 Task: Start in the project AgileInsight the sprint 'Automated Deployment Sprint', with a duration of 1 week. Start in the project AgileInsight the sprint 'Automated Deployment Sprint', with a duration of 3 weeks. Start in the project AgileInsight the sprint 'Automated Deployment Sprint', with a duration of 2 weeks
Action: Mouse moved to (182, 43)
Screenshot: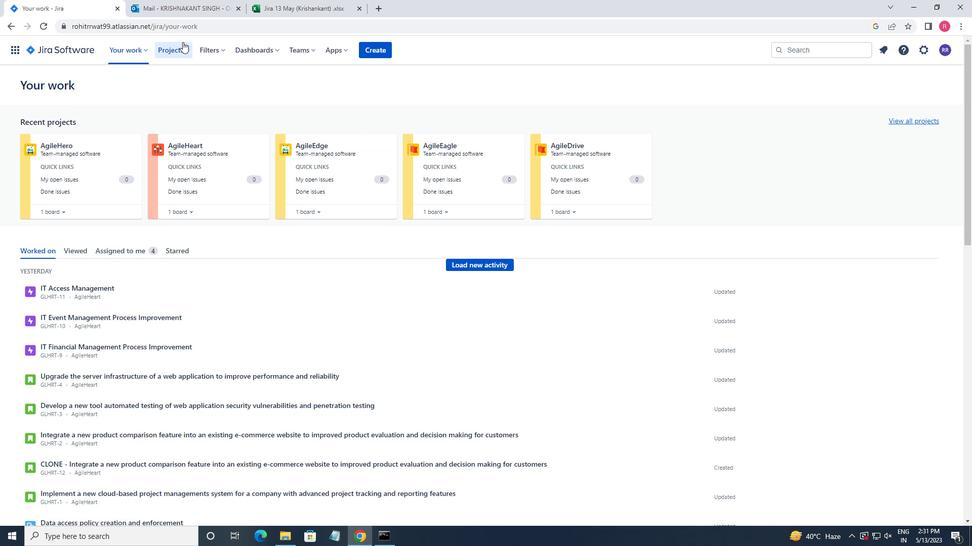 
Action: Mouse pressed left at (182, 43)
Screenshot: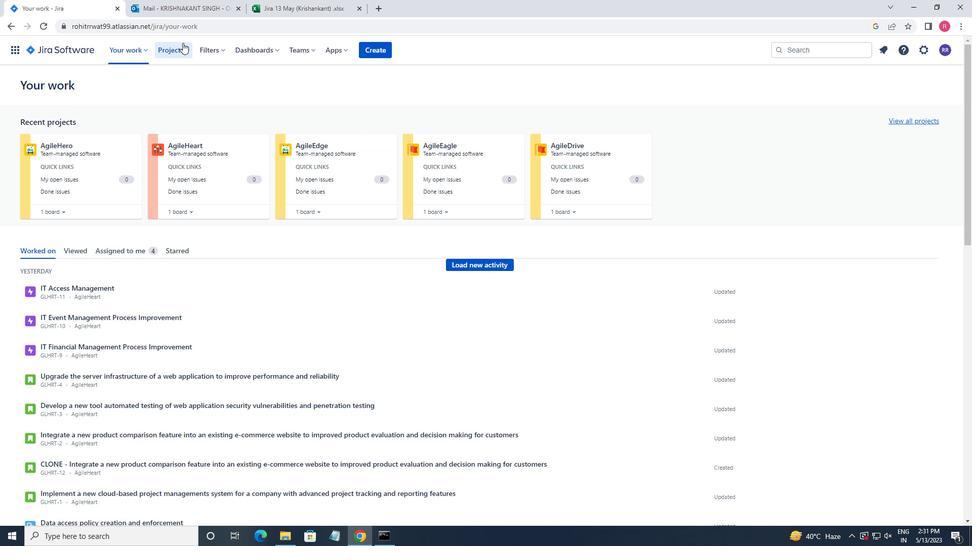 
Action: Mouse moved to (191, 90)
Screenshot: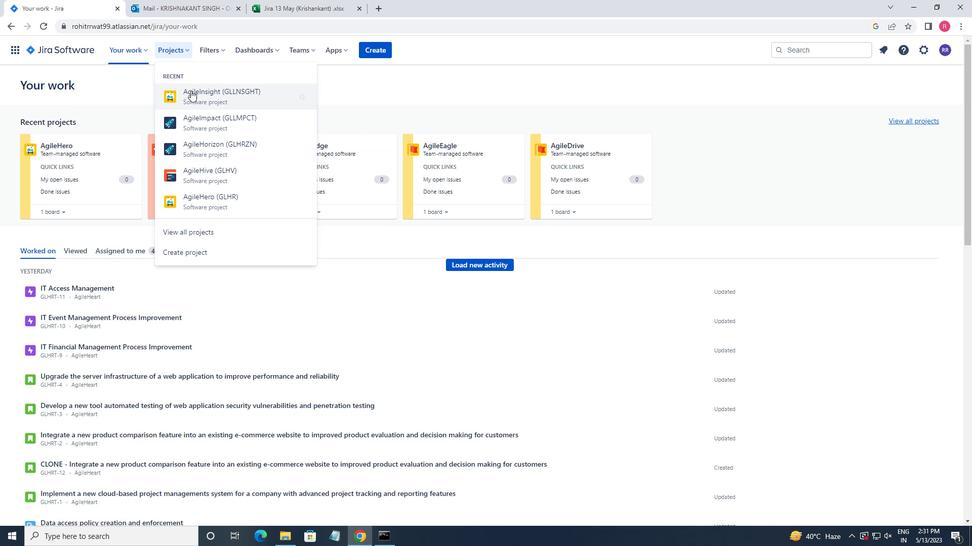
Action: Mouse pressed left at (191, 90)
Screenshot: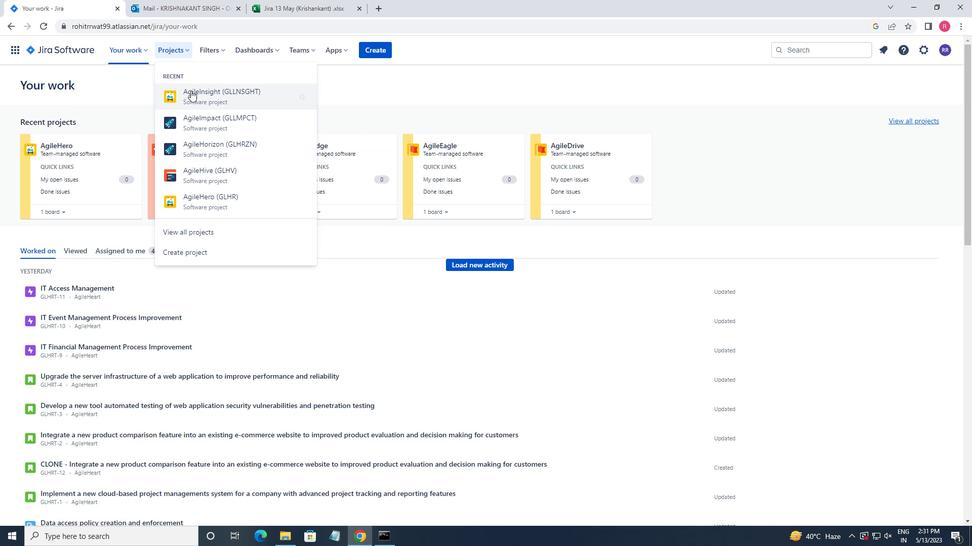 
Action: Mouse moved to (54, 148)
Screenshot: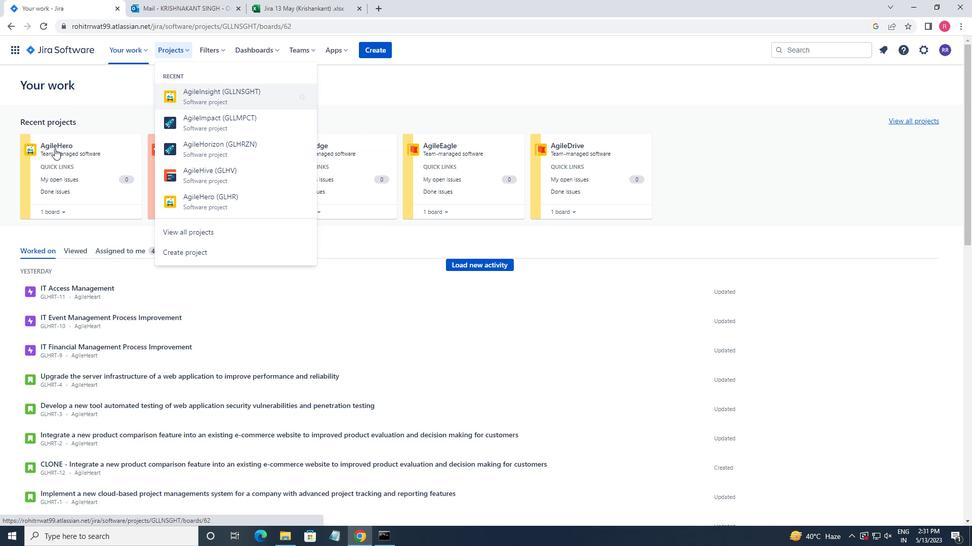 
Action: Mouse pressed left at (54, 148)
Screenshot: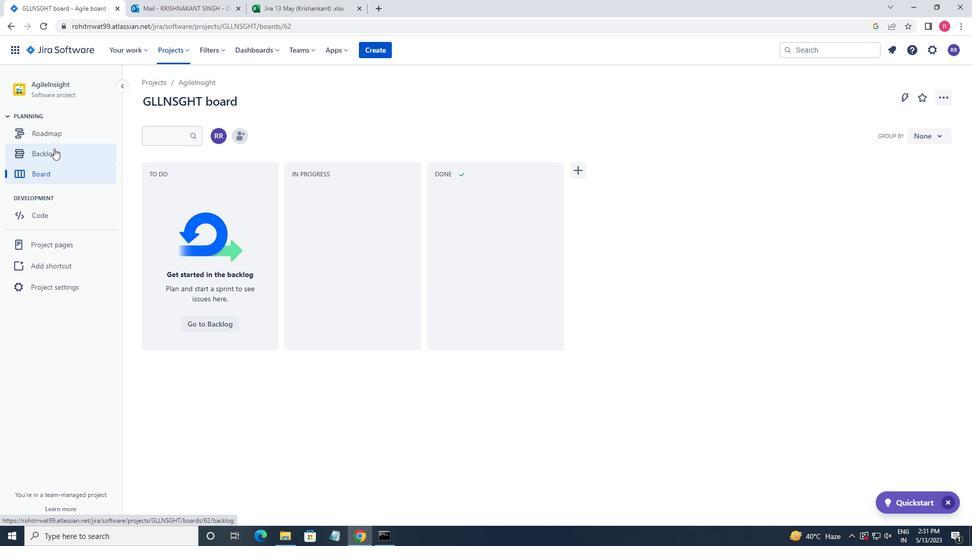
Action: Mouse moved to (889, 156)
Screenshot: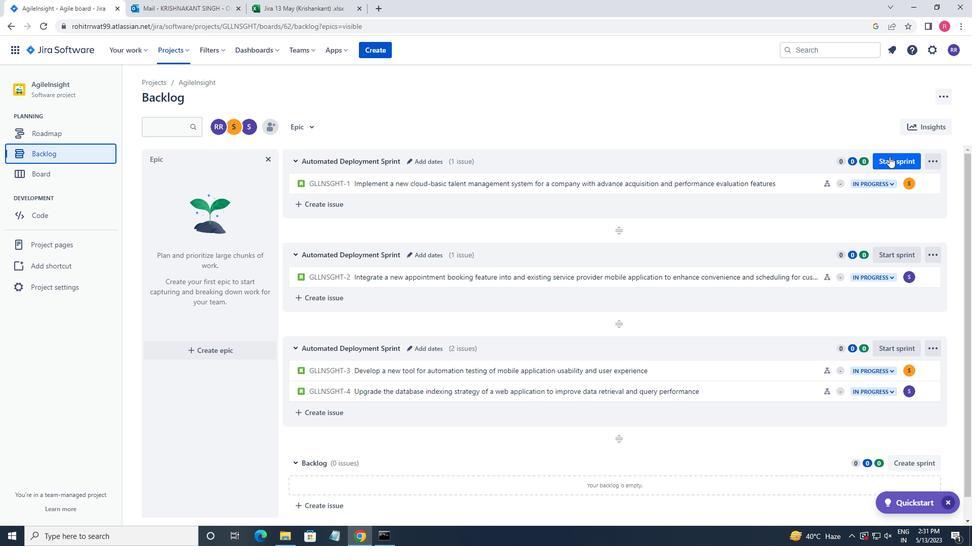 
Action: Mouse pressed left at (889, 156)
Screenshot: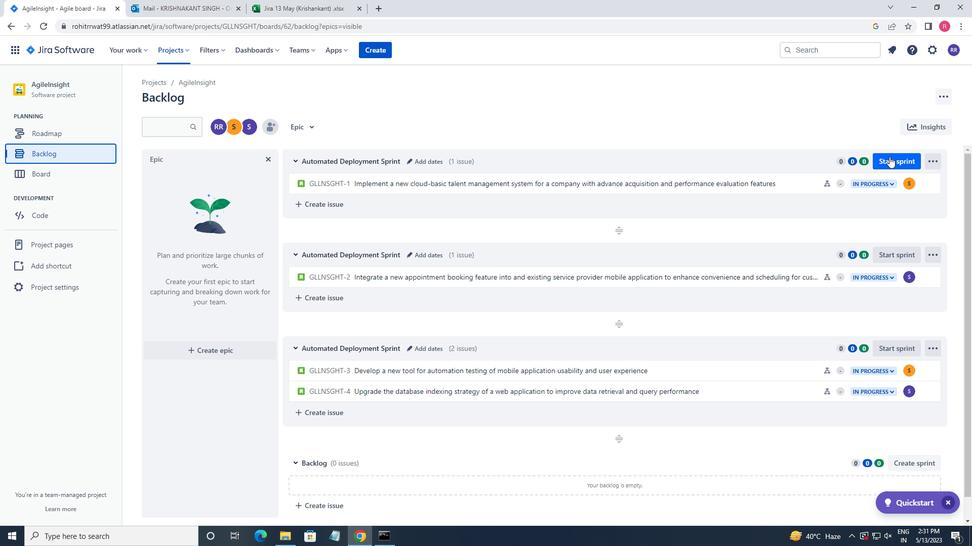
Action: Mouse moved to (425, 172)
Screenshot: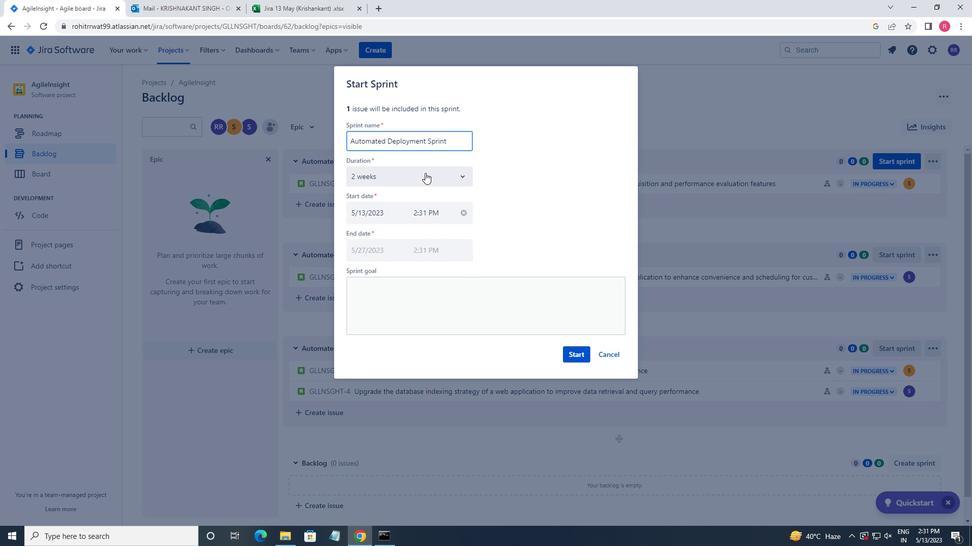 
Action: Mouse pressed left at (425, 172)
Screenshot: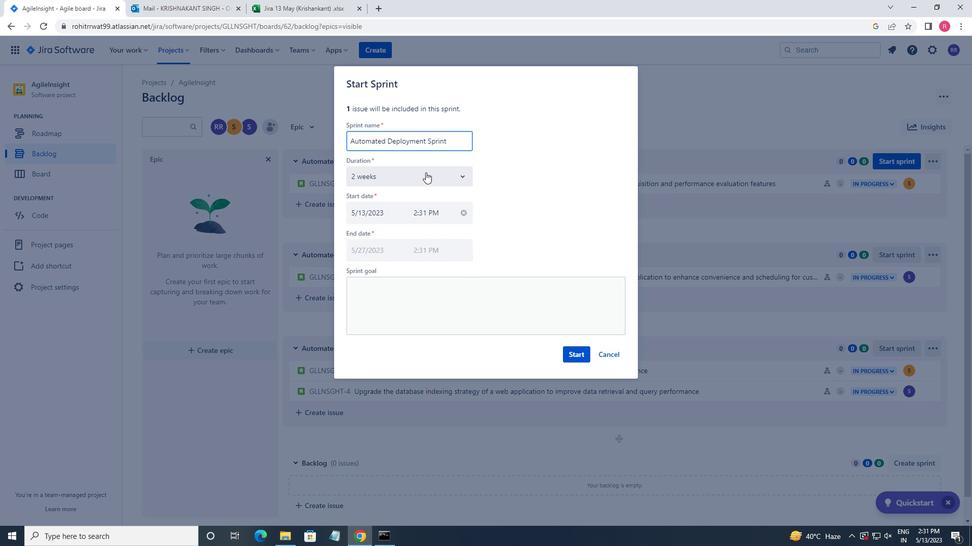 
Action: Mouse moved to (397, 203)
Screenshot: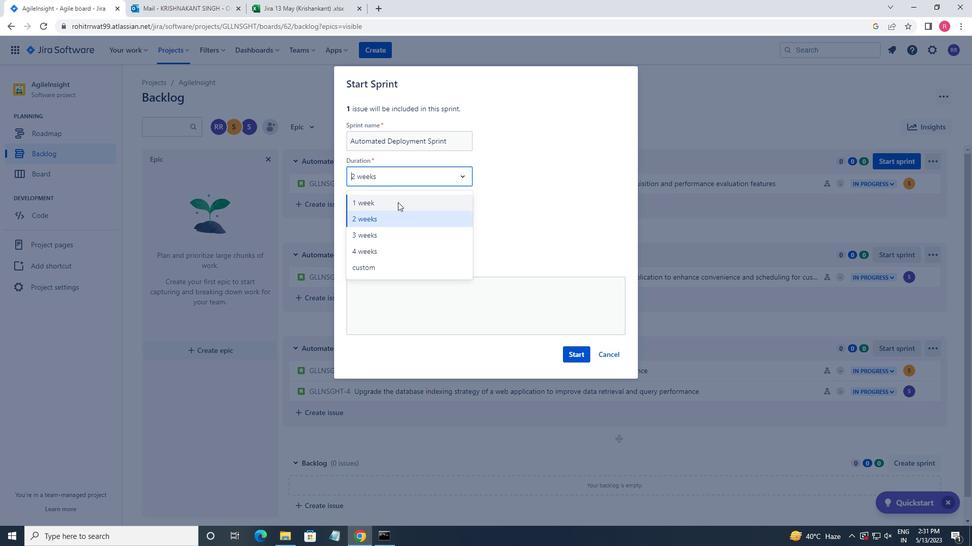 
Action: Mouse pressed left at (397, 203)
Screenshot: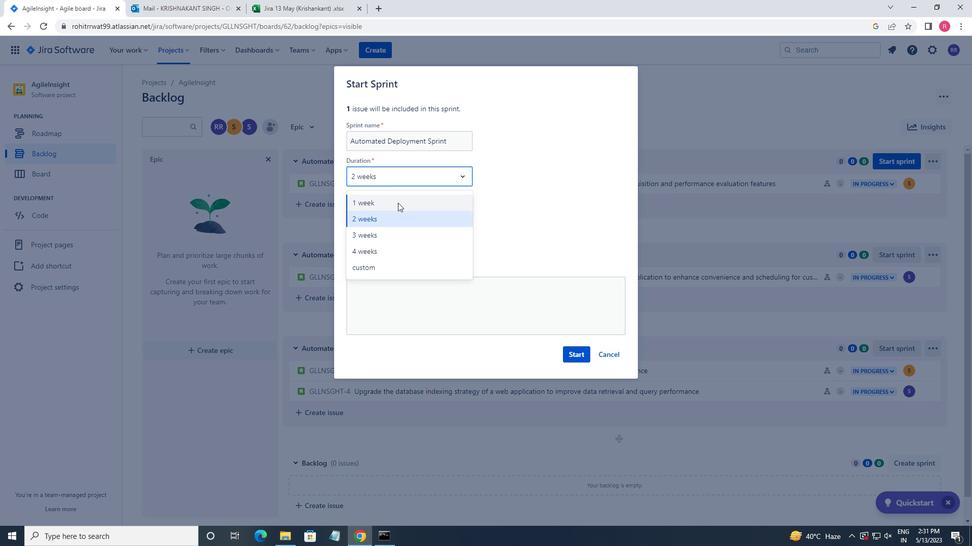 
Action: Mouse moved to (571, 350)
Screenshot: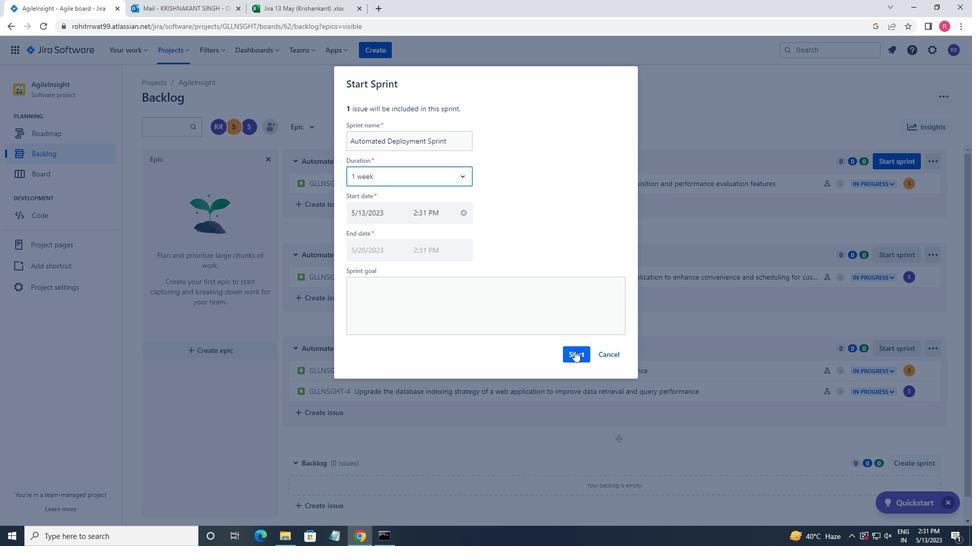 
Action: Mouse pressed left at (571, 350)
Screenshot: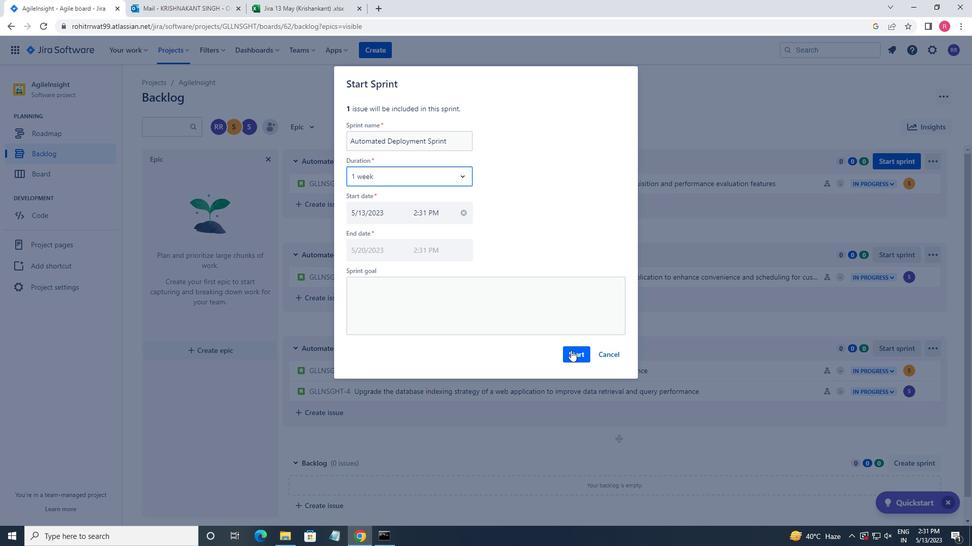 
Action: Mouse moved to (70, 153)
Screenshot: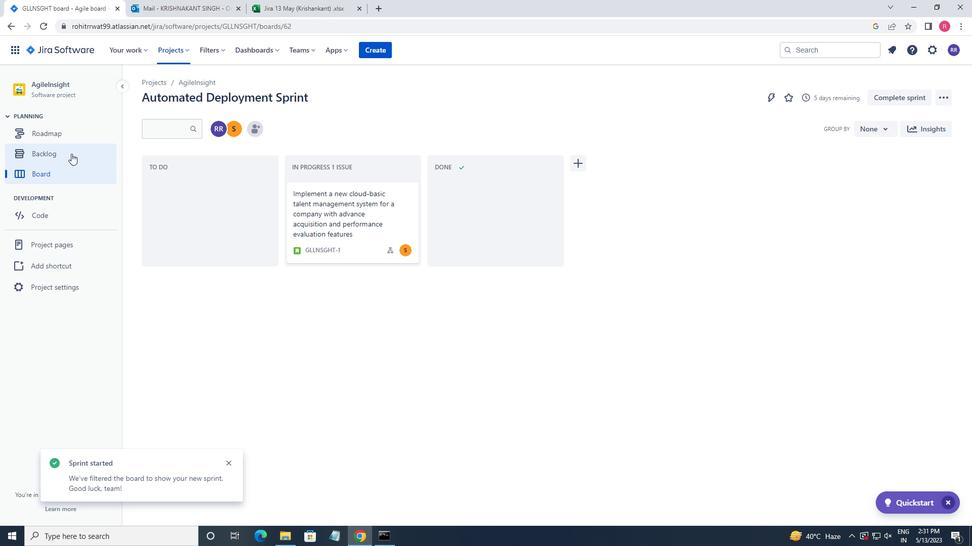 
Action: Mouse pressed left at (70, 153)
Screenshot: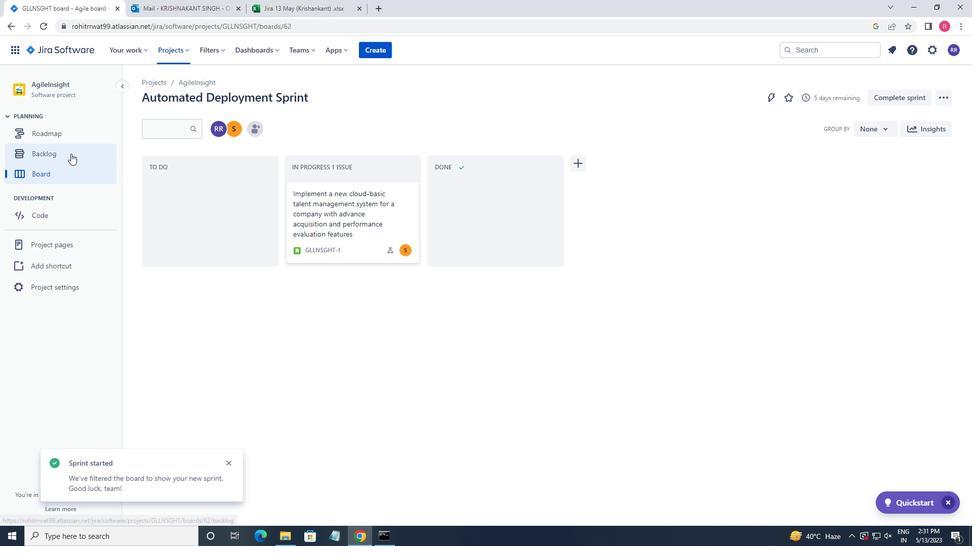 
Action: Mouse moved to (886, 249)
Screenshot: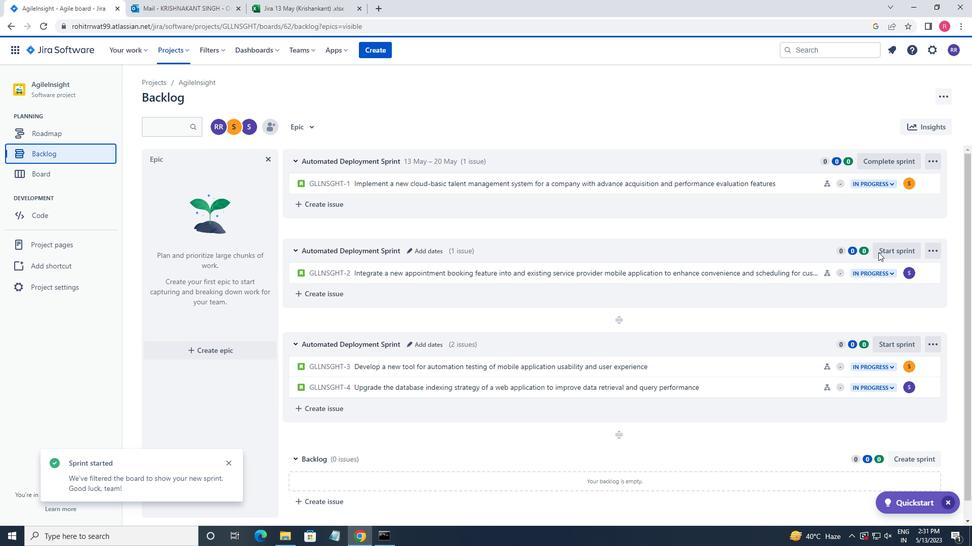 
Action: Mouse pressed left at (886, 249)
Screenshot: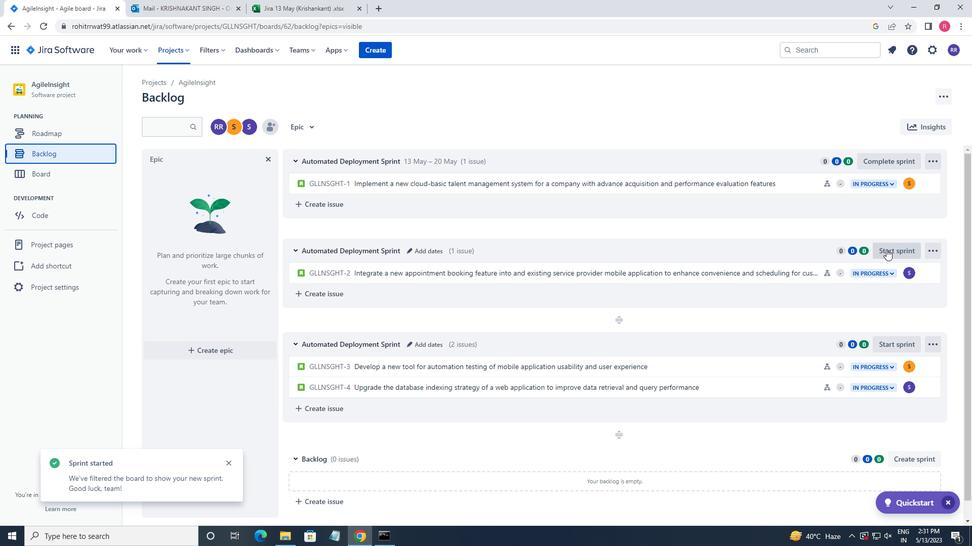 
Action: Mouse moved to (436, 175)
Screenshot: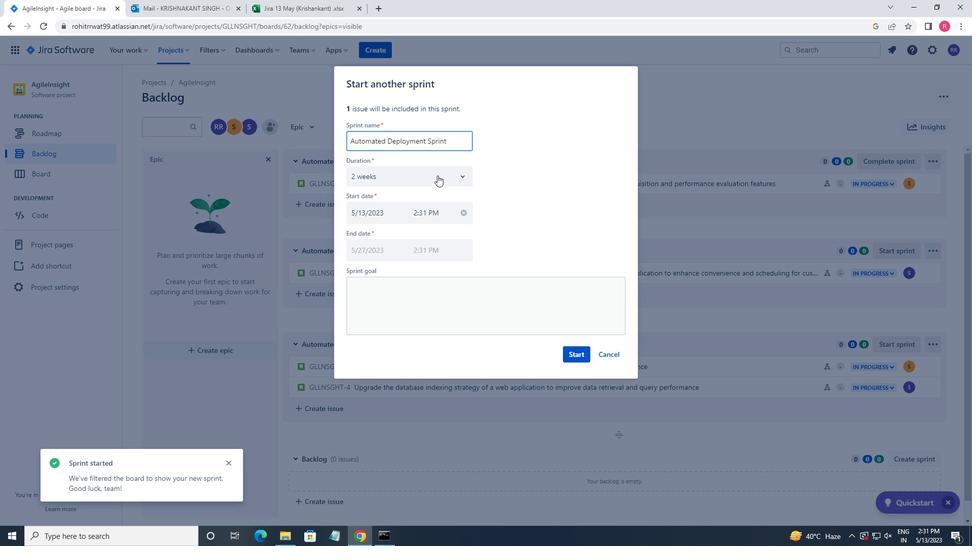 
Action: Mouse pressed left at (436, 175)
Screenshot: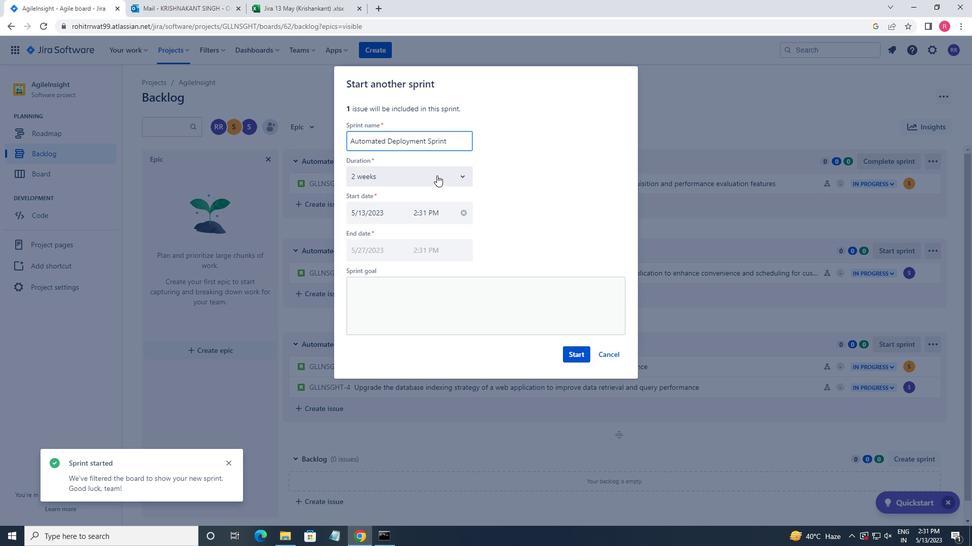 
Action: Mouse moved to (409, 232)
Screenshot: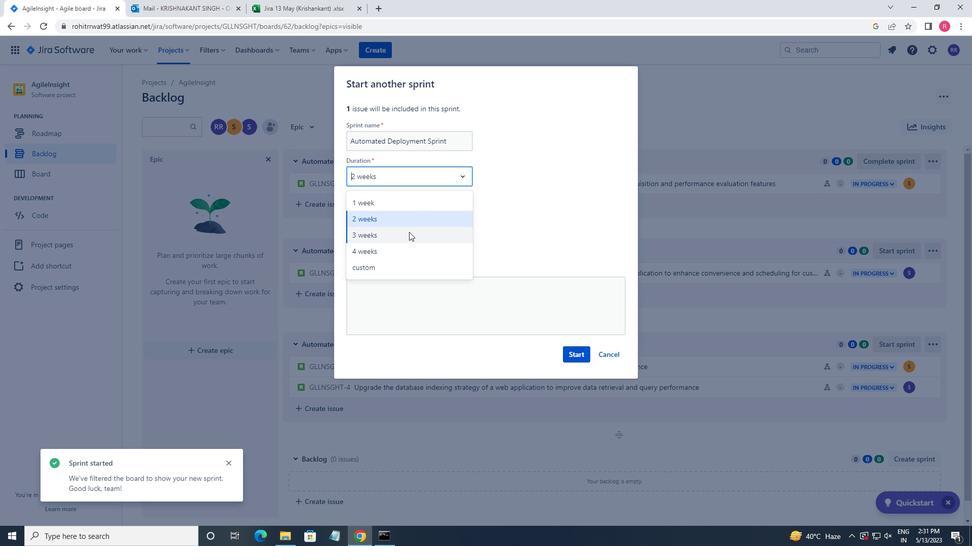 
Action: Mouse pressed left at (409, 232)
Screenshot: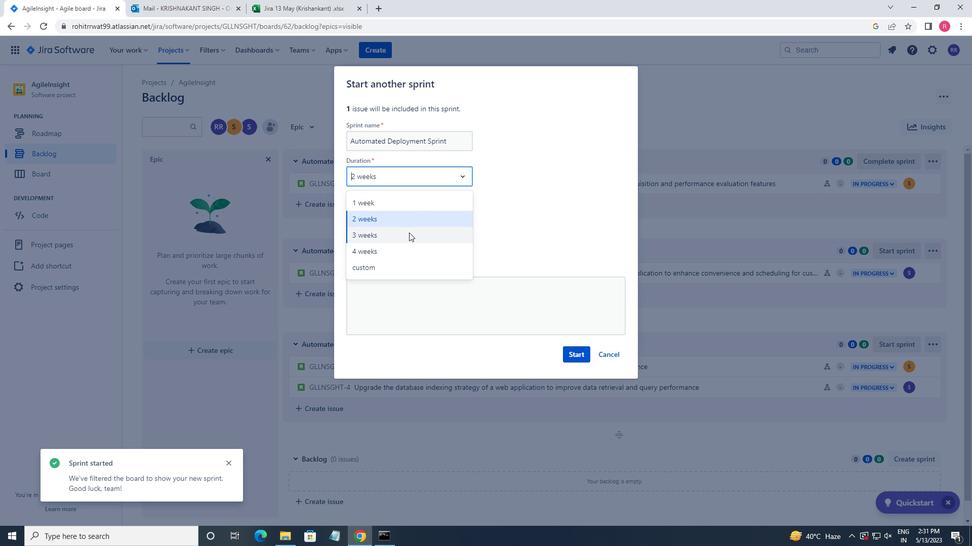 
Action: Mouse moved to (574, 358)
Screenshot: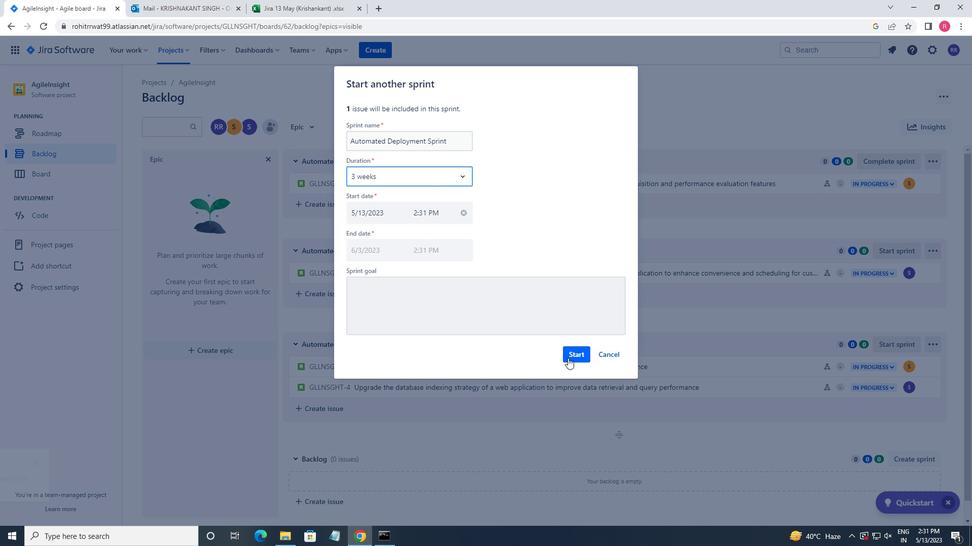 
Action: Mouse pressed left at (574, 358)
Screenshot: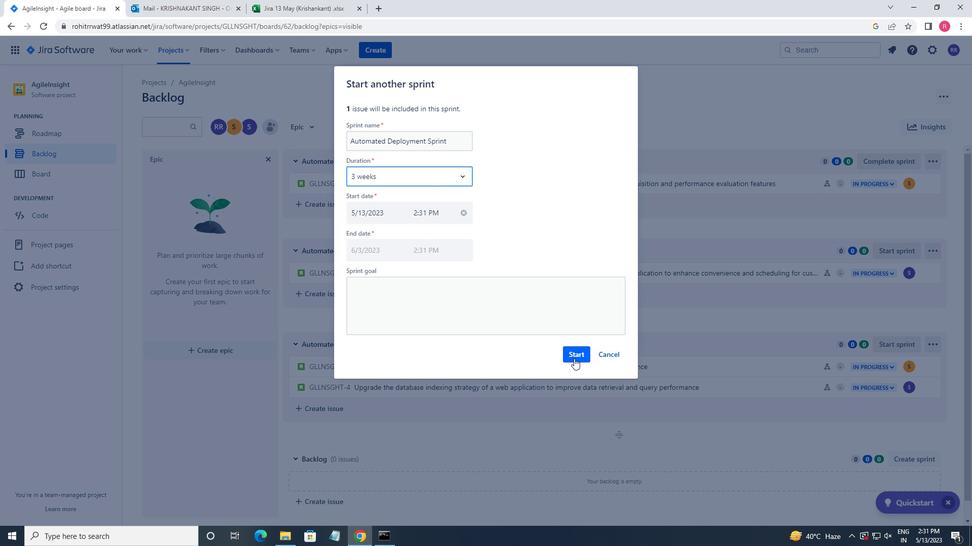 
Action: Mouse moved to (44, 158)
Screenshot: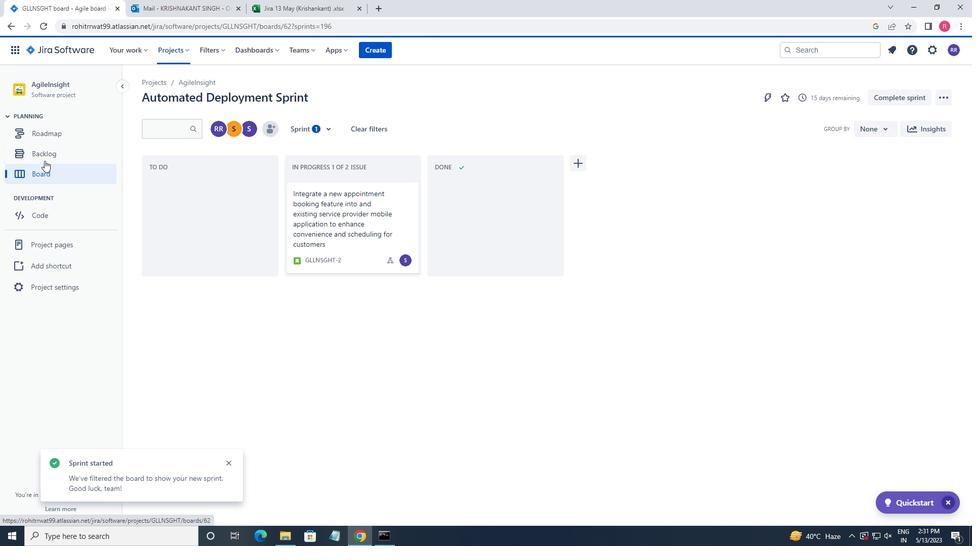 
Action: Mouse pressed left at (44, 158)
Screenshot: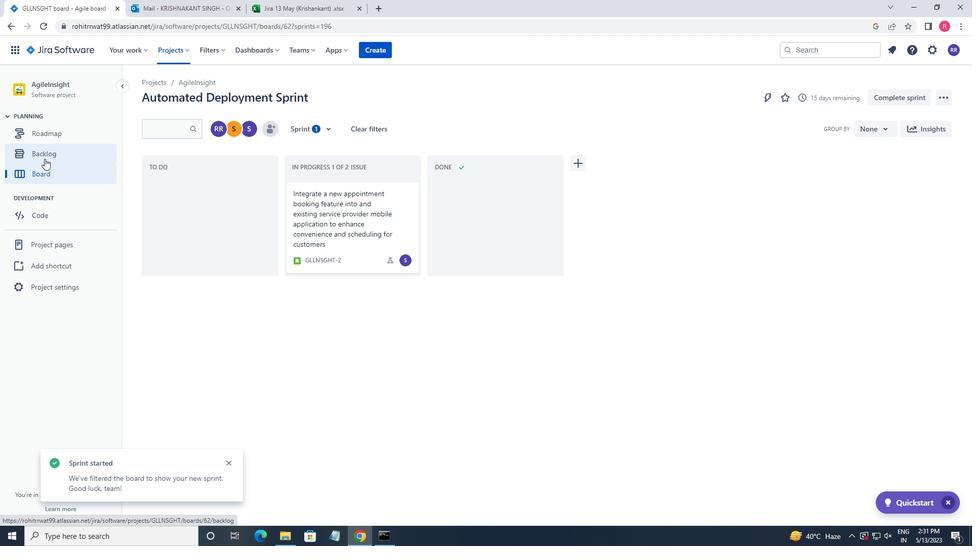 
Action: Mouse moved to (655, 286)
Screenshot: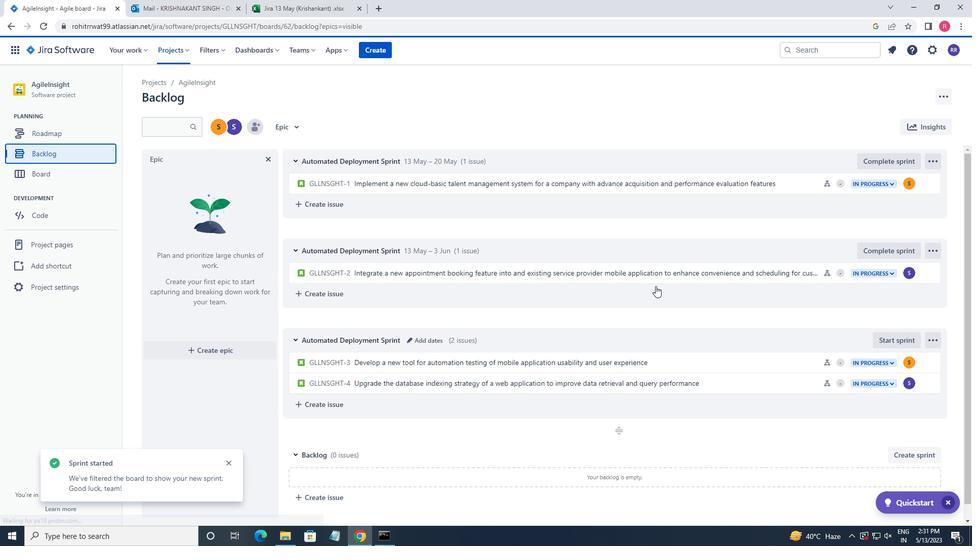 
Action: Mouse scrolled (655, 286) with delta (0, 0)
Screenshot: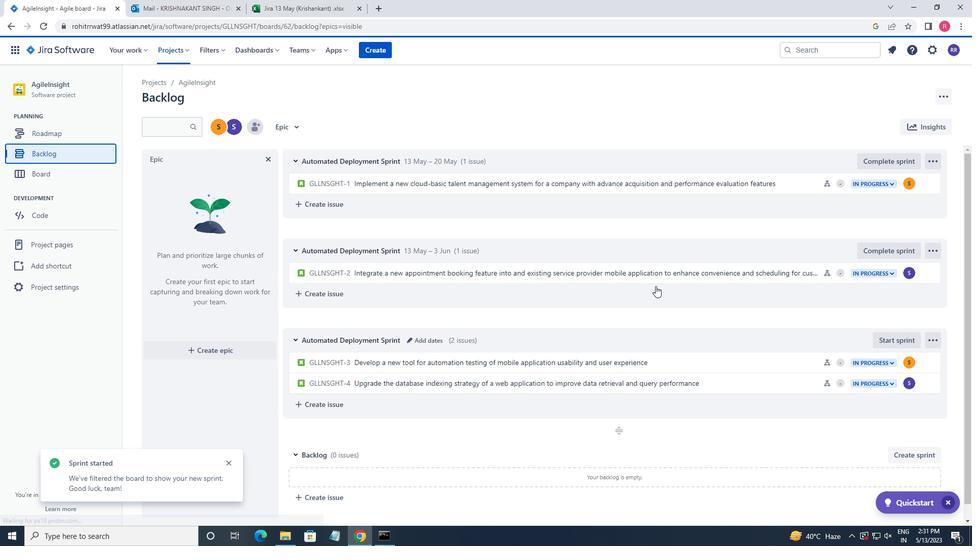 
Action: Mouse moved to (658, 287)
Screenshot: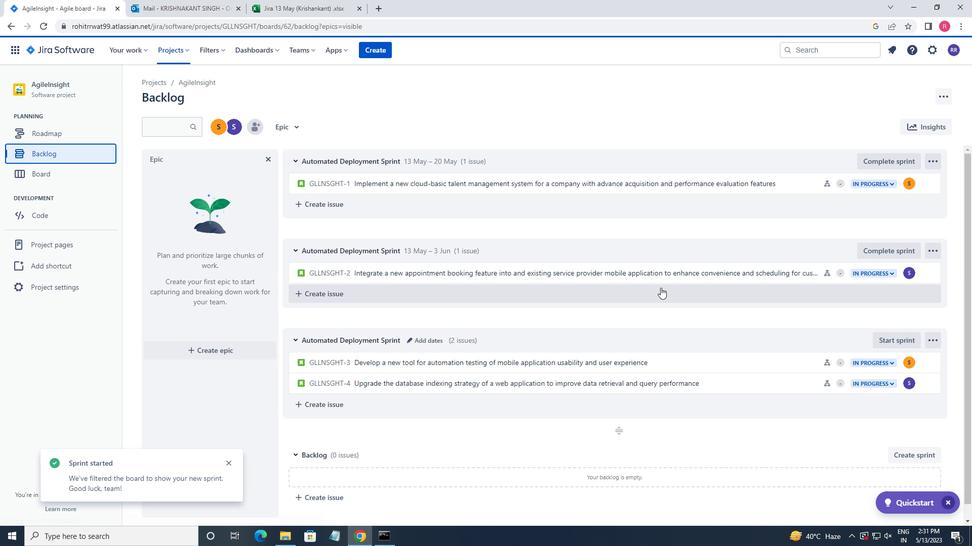 
Action: Mouse scrolled (658, 287) with delta (0, 0)
Screenshot: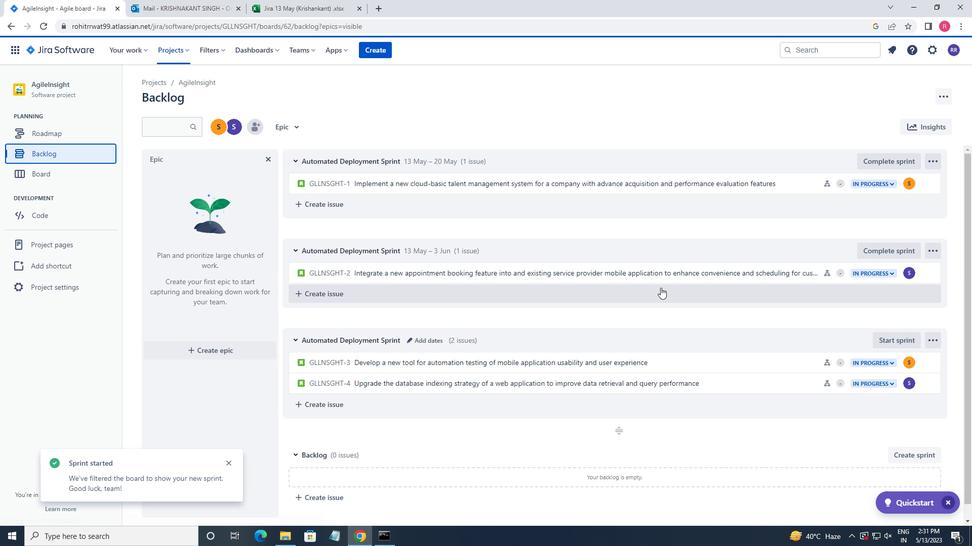 
Action: Mouse moved to (890, 327)
Screenshot: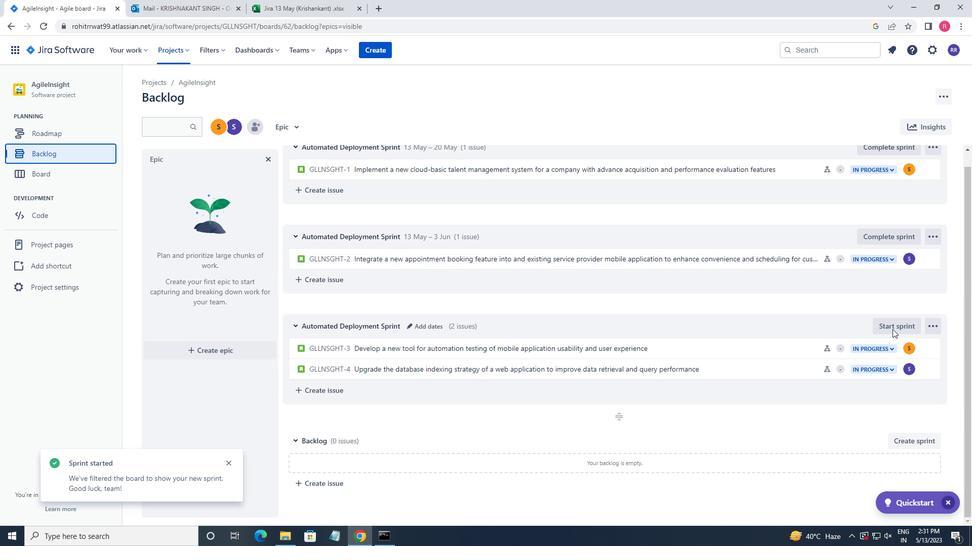 
Action: Mouse pressed left at (890, 327)
Screenshot: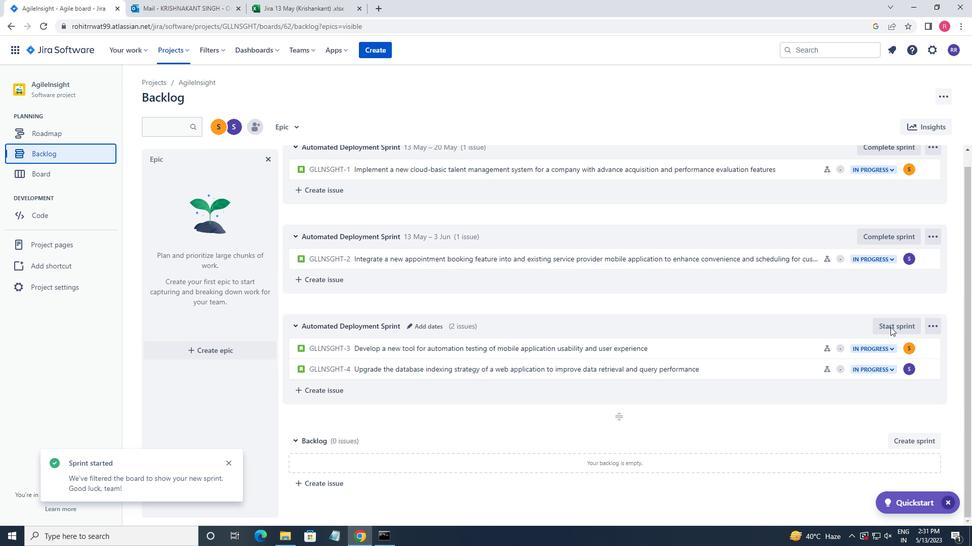 
Action: Mouse moved to (416, 179)
Screenshot: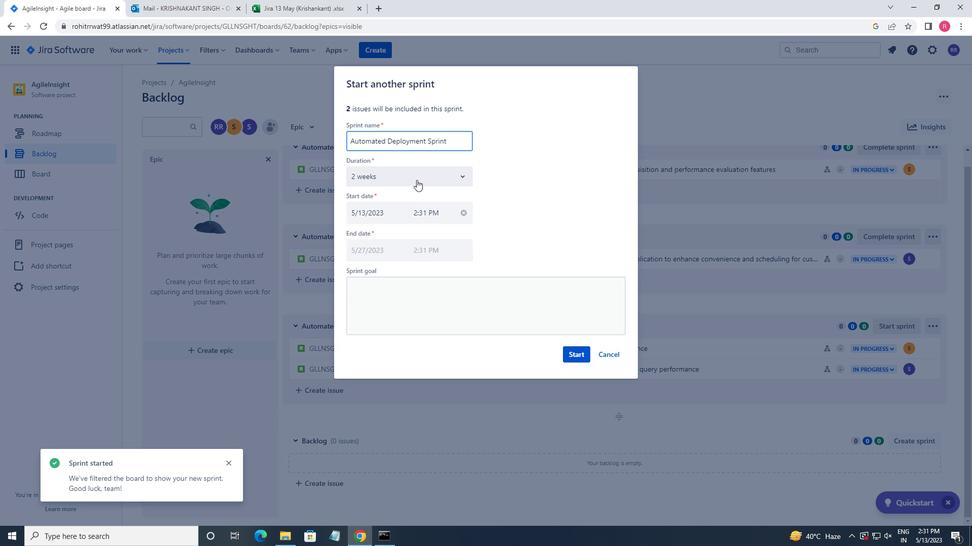 
Action: Mouse pressed left at (416, 179)
Screenshot: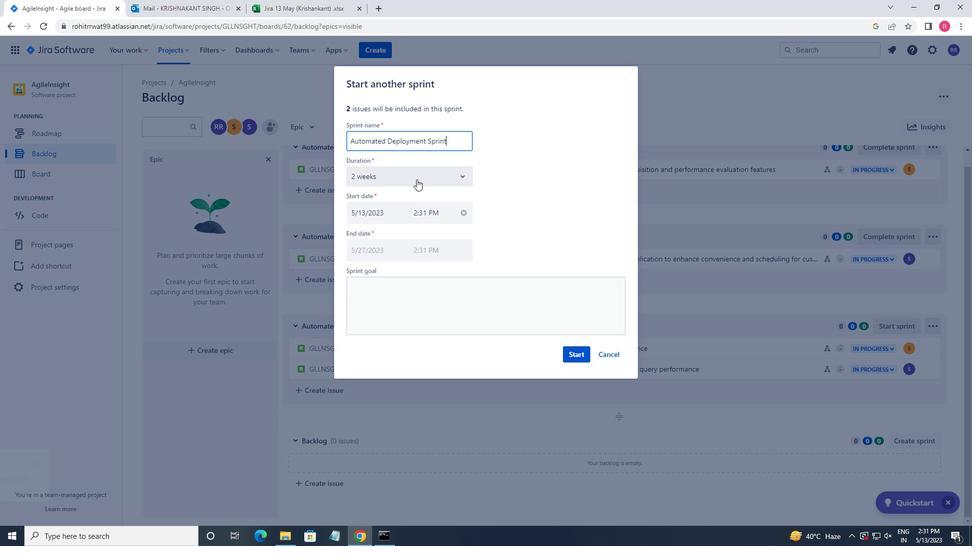 
Action: Mouse moved to (406, 218)
Screenshot: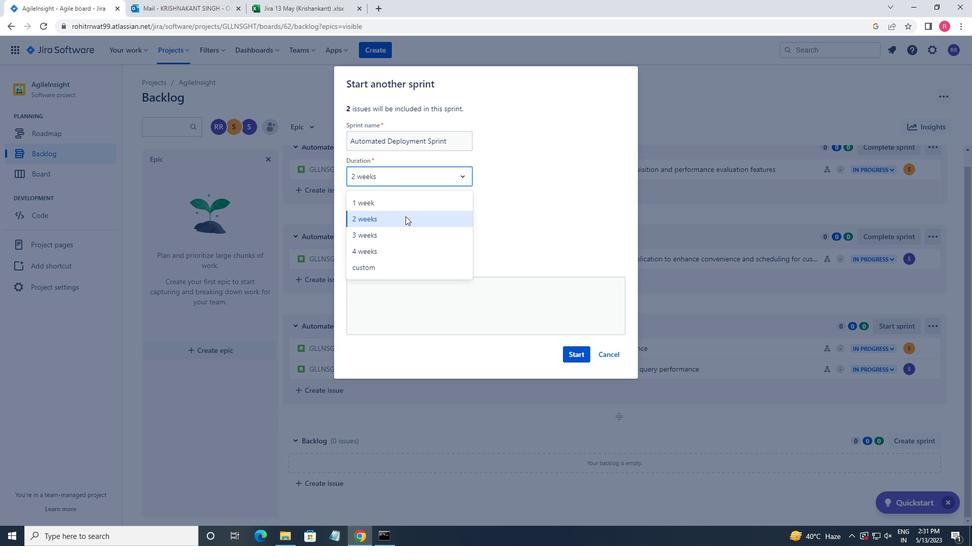 
Action: Mouse pressed left at (406, 218)
Screenshot: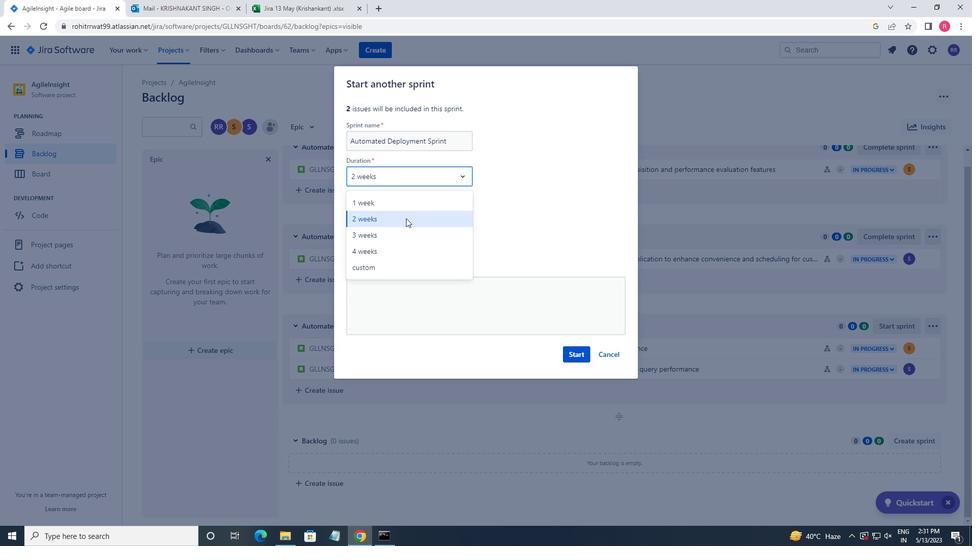 
Action: Mouse moved to (578, 353)
Screenshot: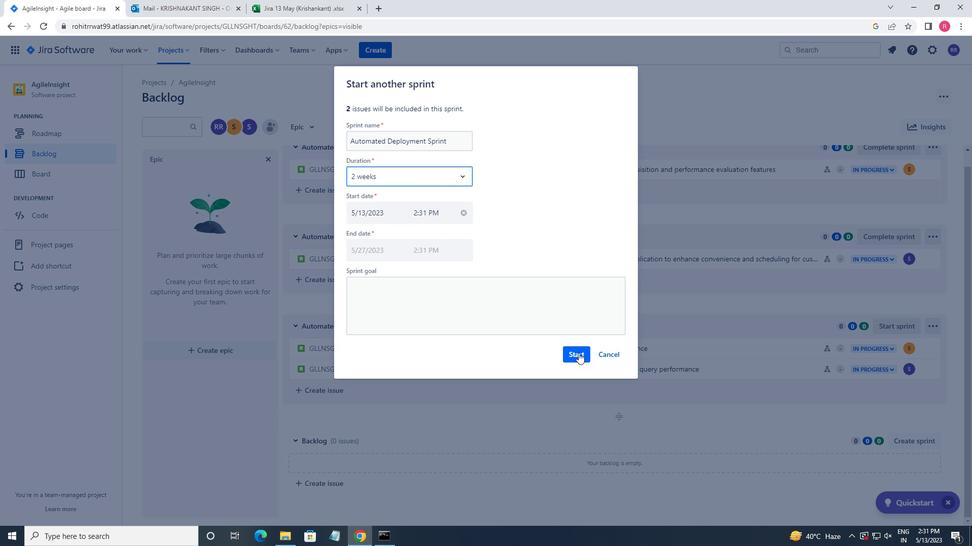 
Action: Mouse pressed left at (578, 353)
Screenshot: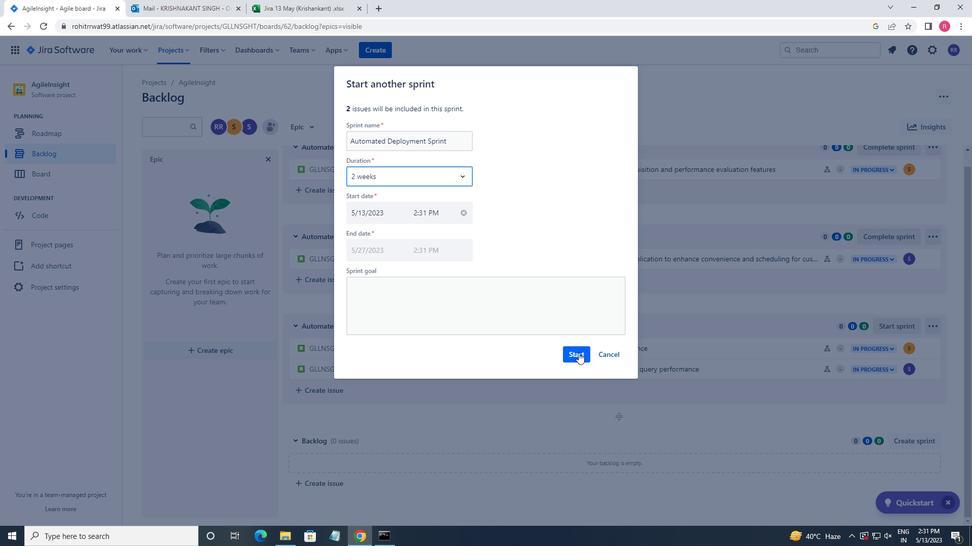 
Action: Mouse moved to (78, 149)
Screenshot: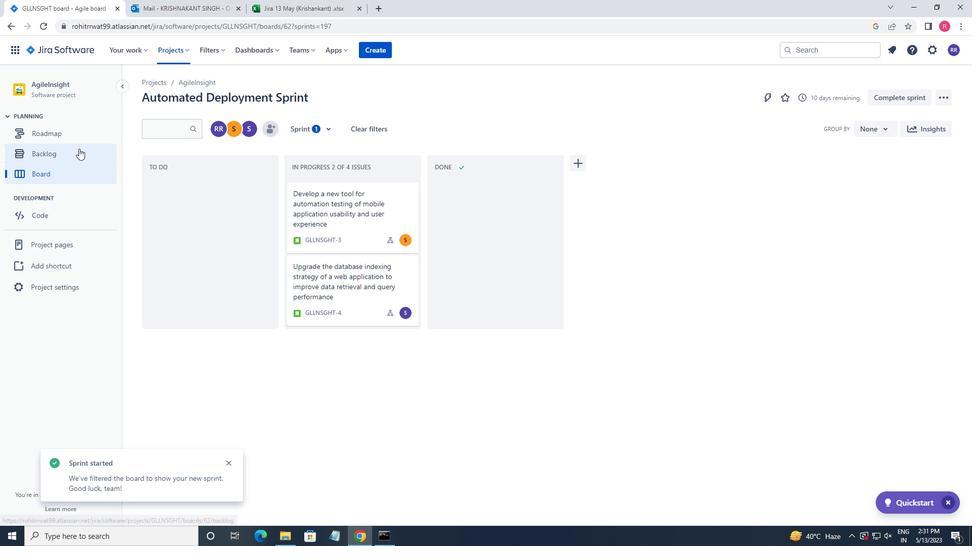 
Action: Mouse pressed left at (78, 149)
Screenshot: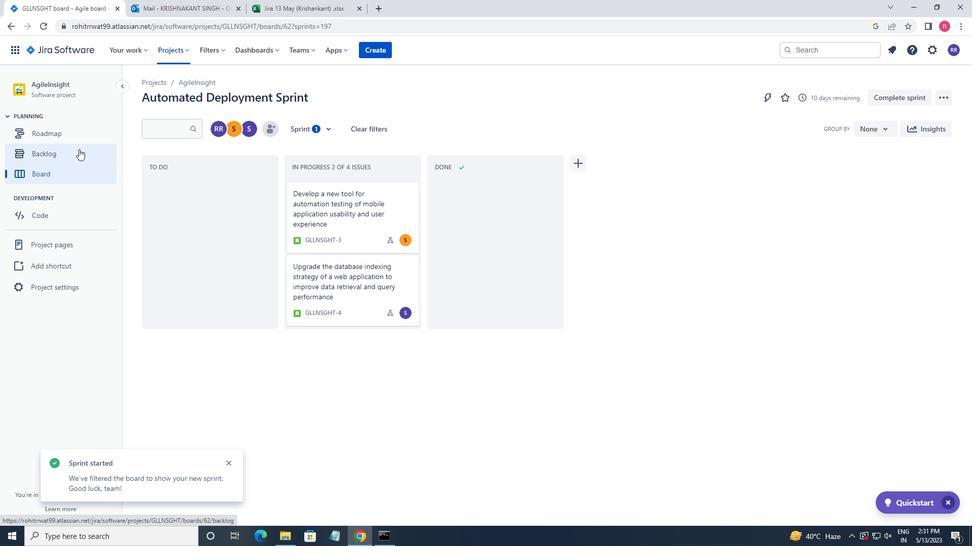 
Action: Mouse moved to (520, 290)
Screenshot: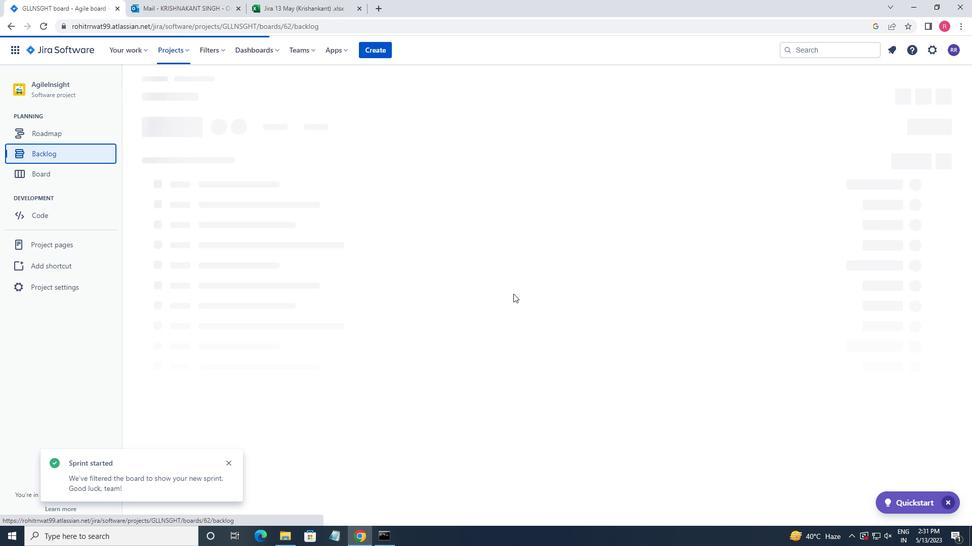 
